 Task: Create a rule when a card is created in list name by me.
Action: Mouse pressed left at (437, 364)
Screenshot: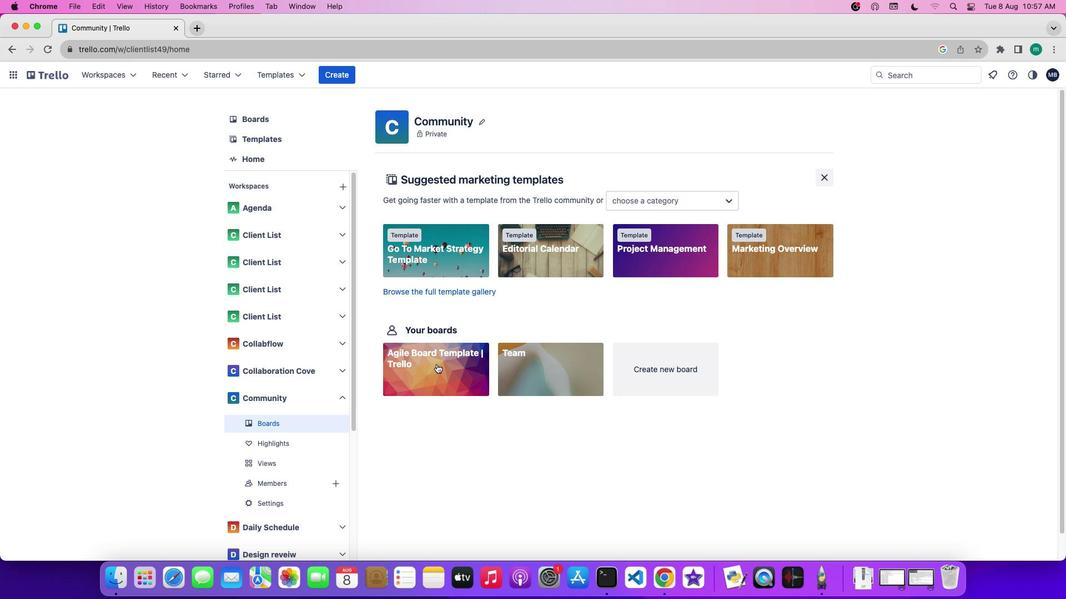 
Action: Mouse moved to (991, 247)
Screenshot: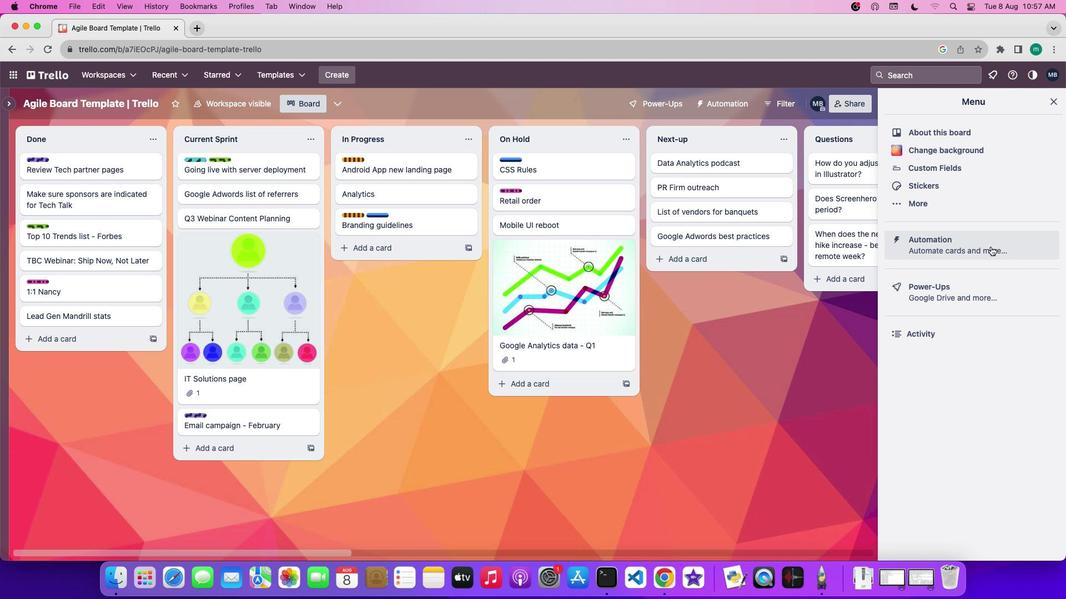 
Action: Mouse pressed left at (991, 247)
Screenshot: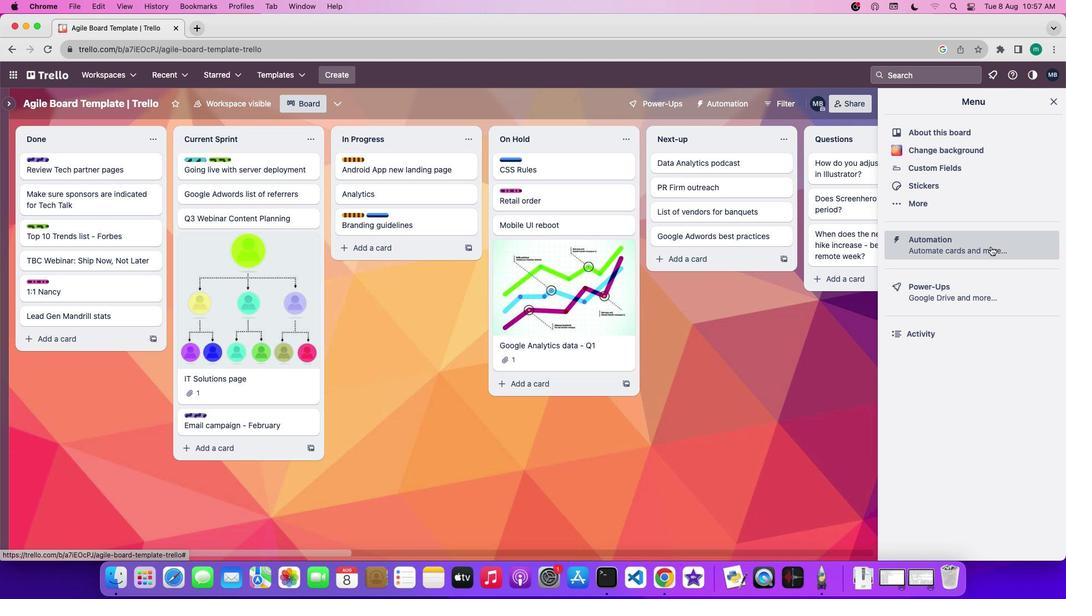 
Action: Mouse moved to (86, 201)
Screenshot: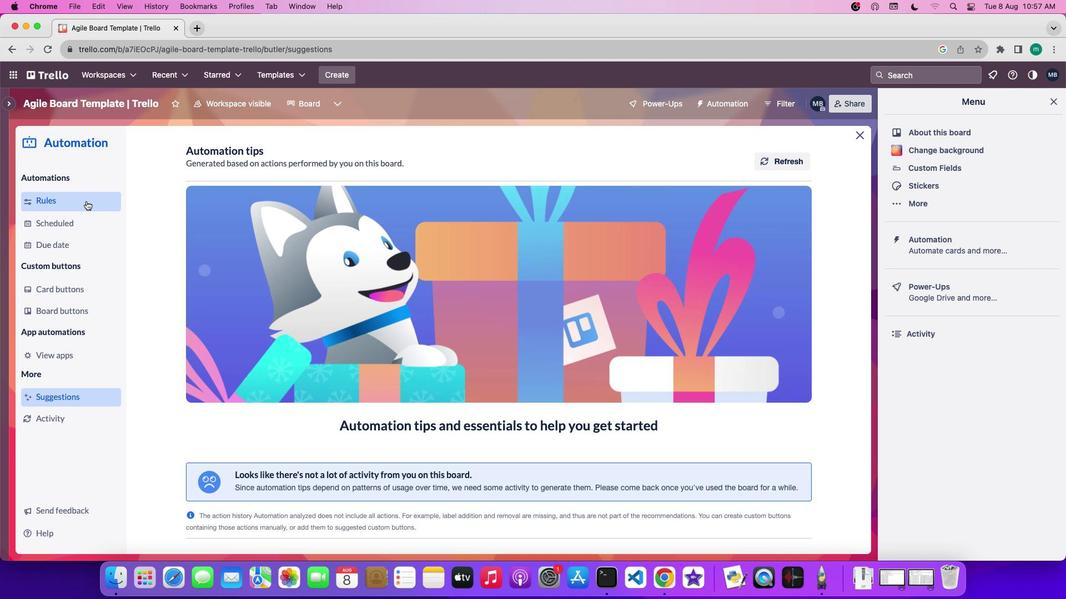 
Action: Mouse pressed left at (86, 201)
Screenshot: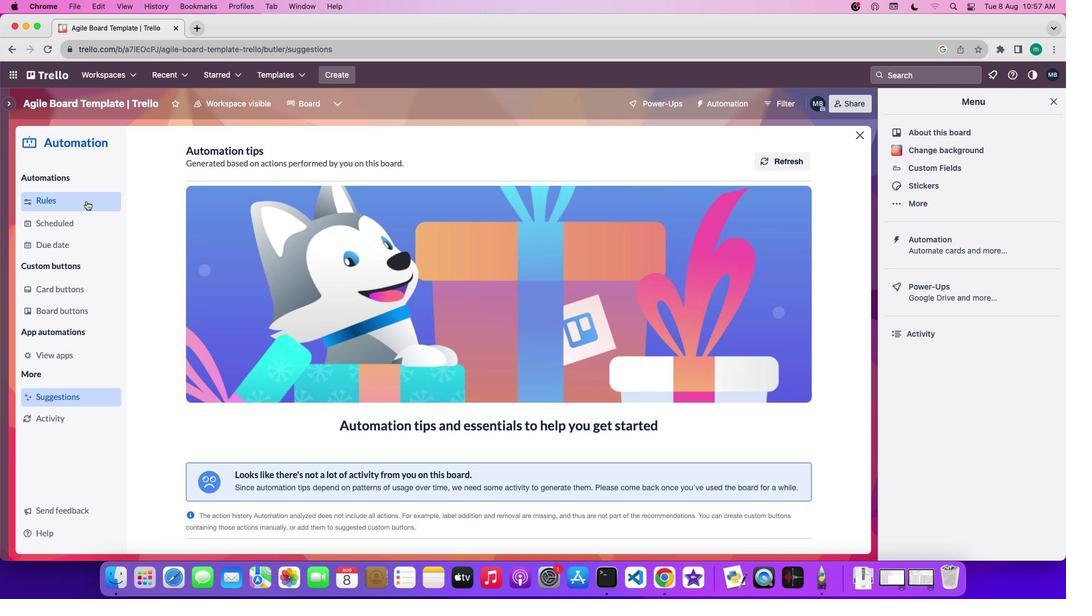 
Action: Mouse moved to (694, 156)
Screenshot: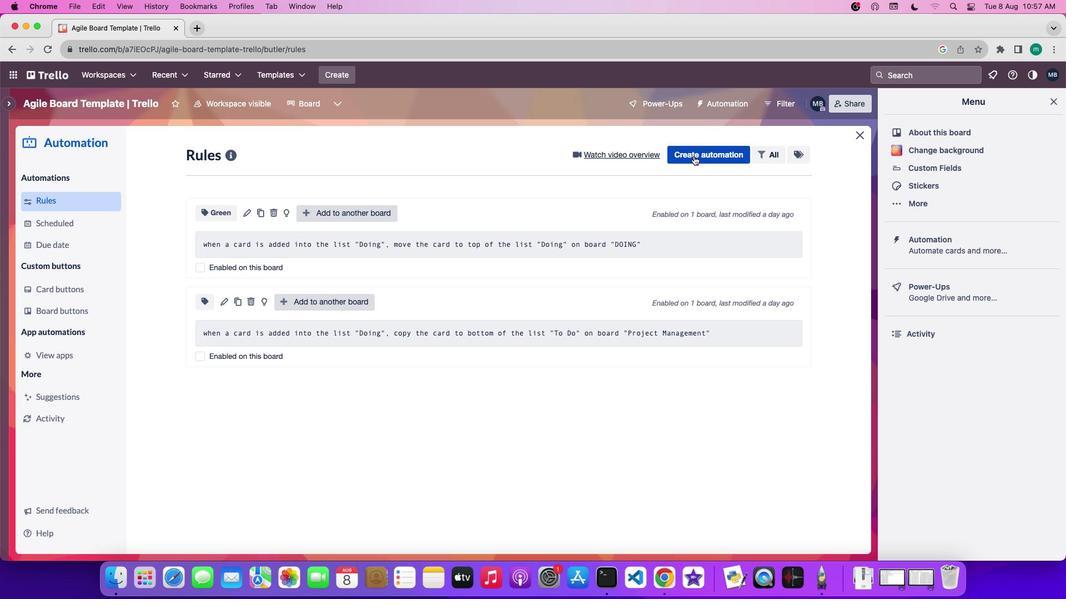 
Action: Mouse pressed left at (694, 156)
Screenshot: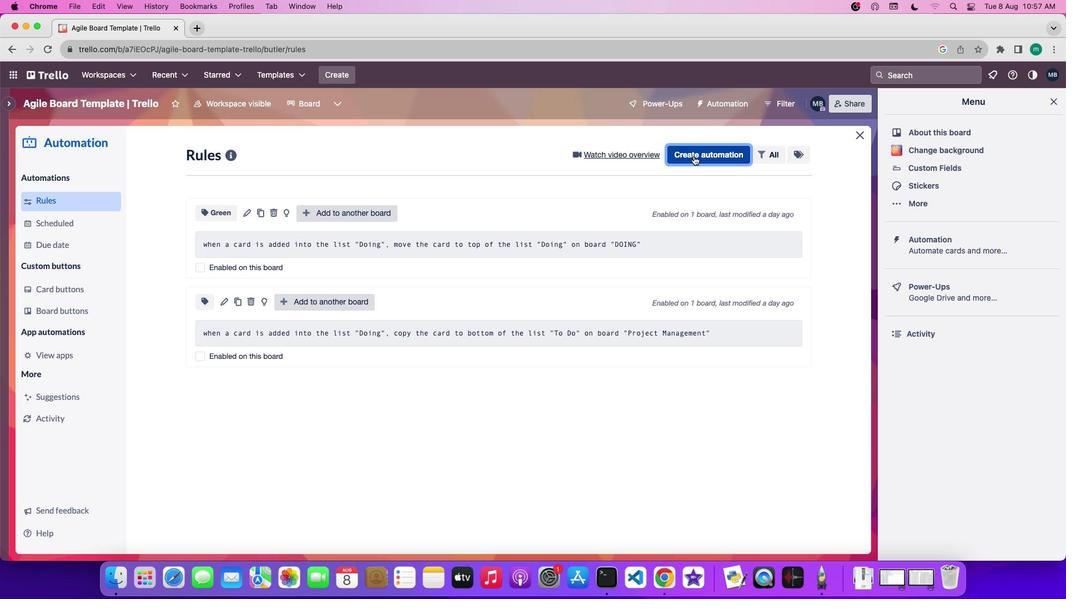 
Action: Mouse moved to (621, 313)
Screenshot: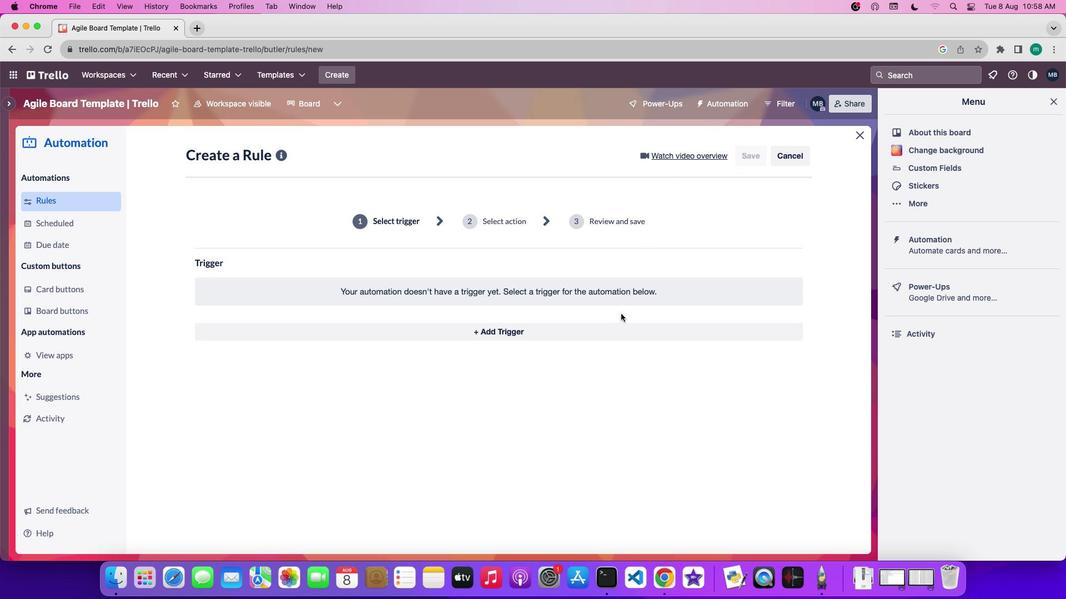 
Action: Key pressed '`'
Screenshot: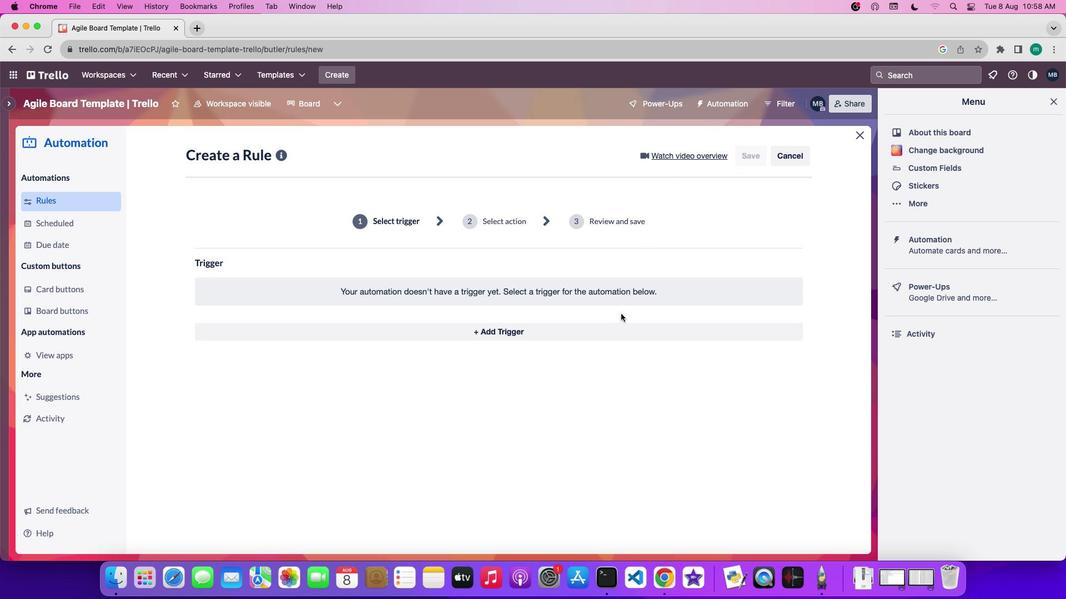 
Action: Mouse moved to (612, 329)
Screenshot: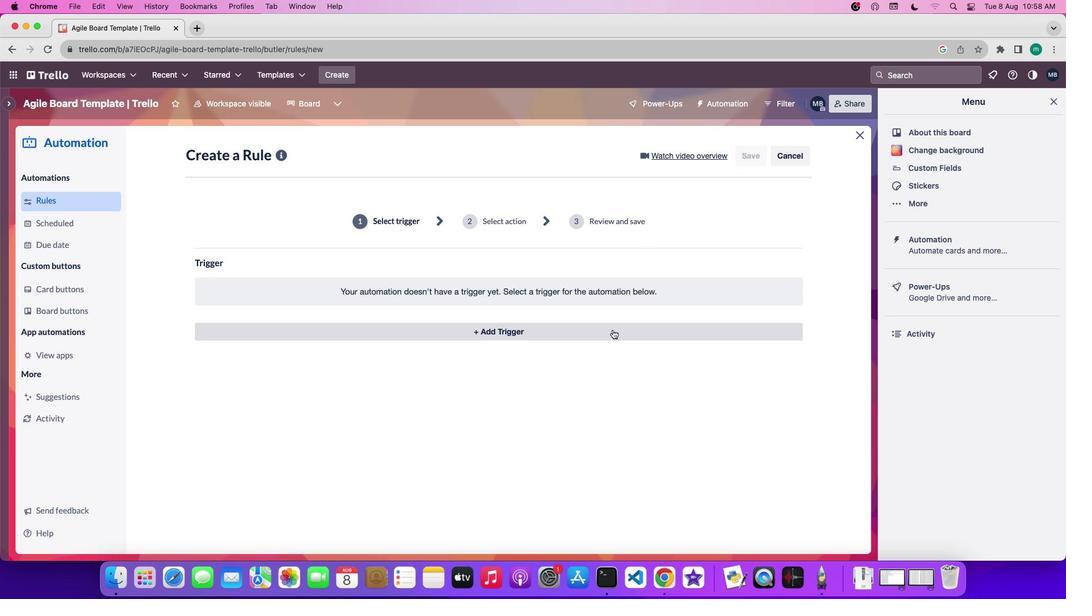 
Action: Mouse pressed left at (612, 329)
Screenshot: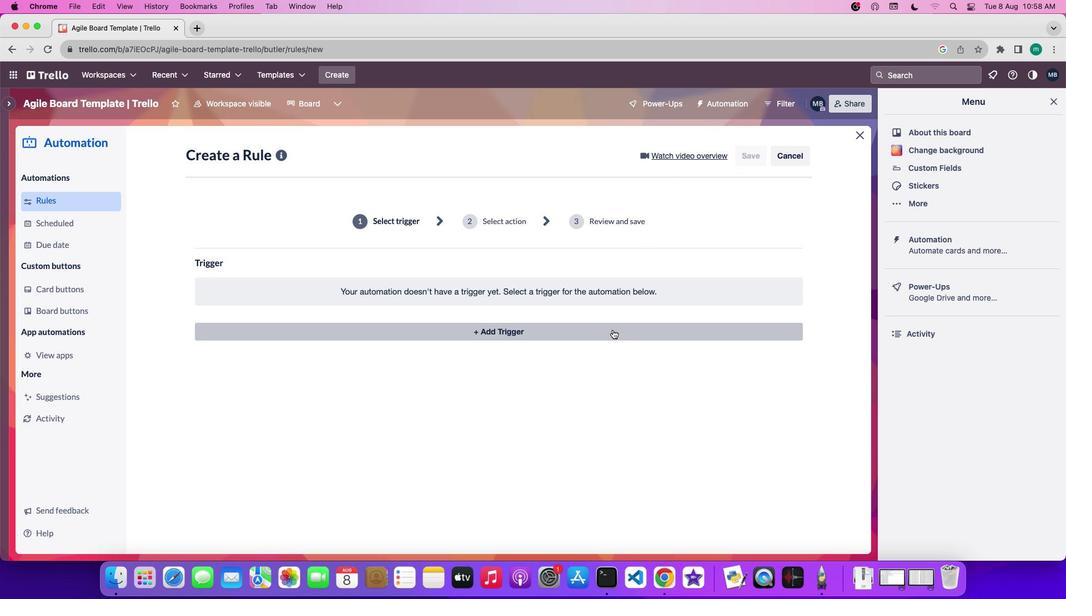 
Action: Mouse moved to (531, 384)
Screenshot: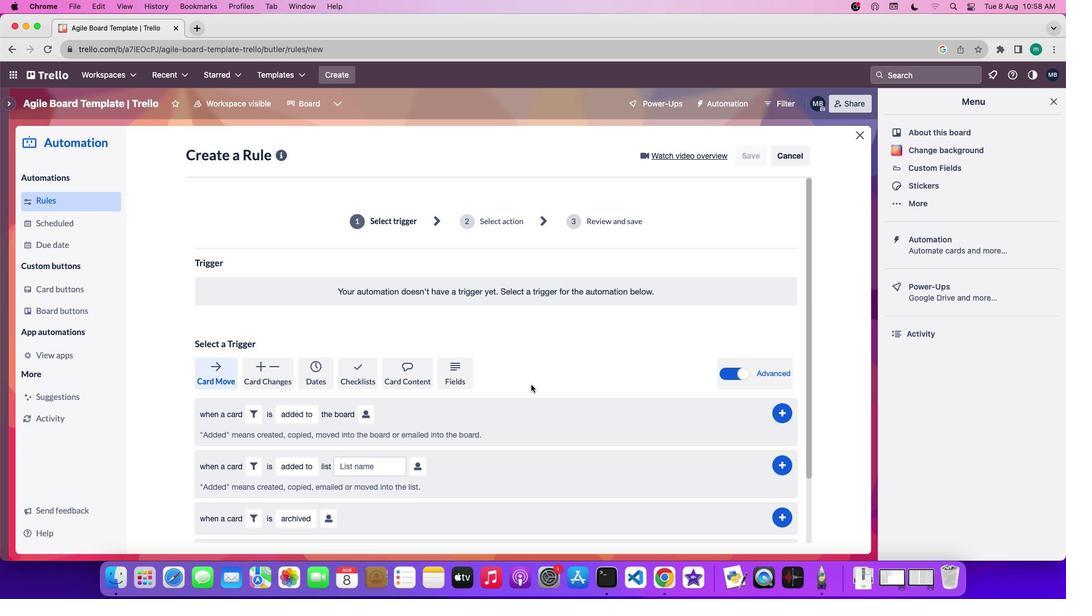 
Action: Mouse scrolled (531, 384) with delta (0, 0)
Screenshot: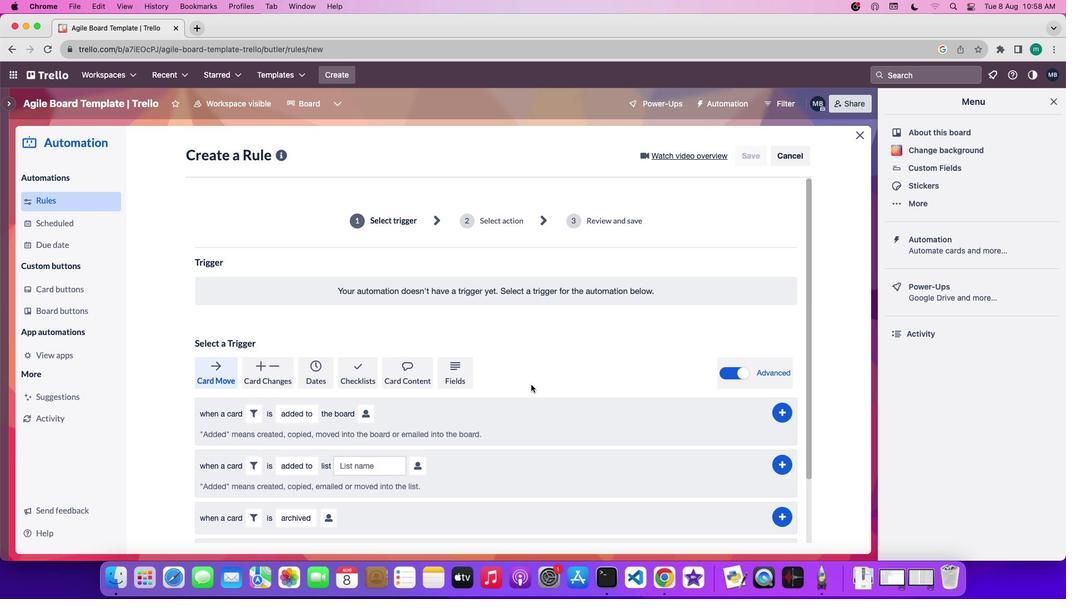 
Action: Mouse scrolled (531, 384) with delta (0, 0)
Screenshot: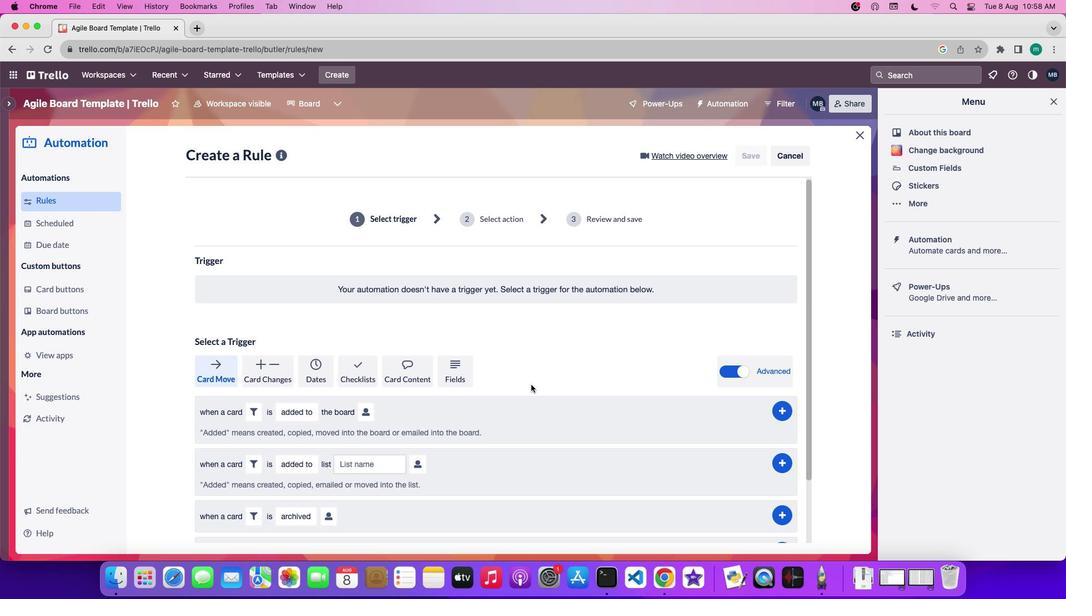 
Action: Mouse scrolled (531, 384) with delta (0, 0)
Screenshot: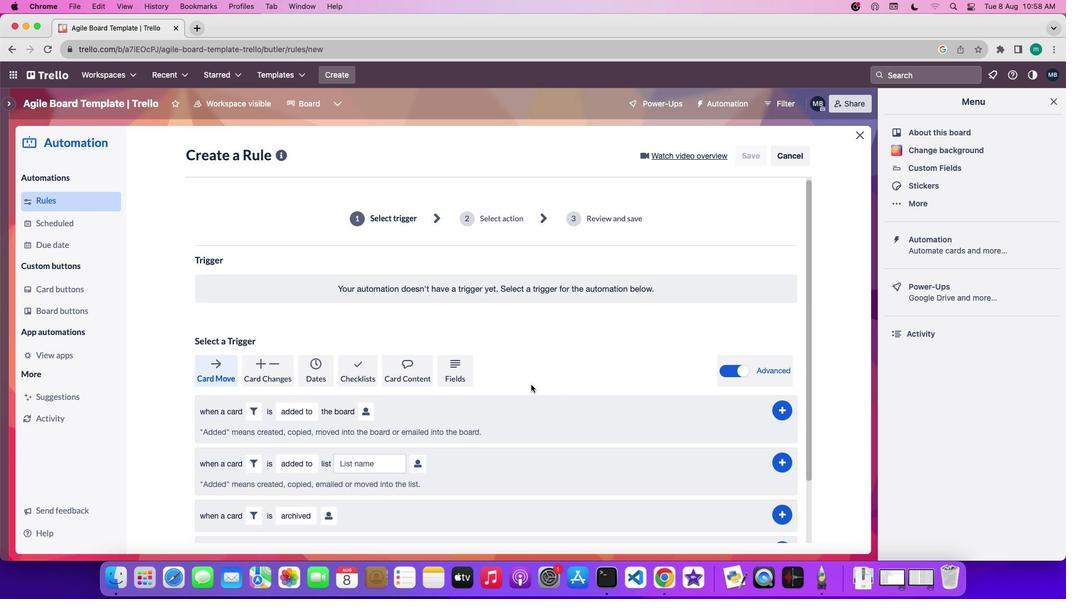 
Action: Mouse moved to (315, 443)
Screenshot: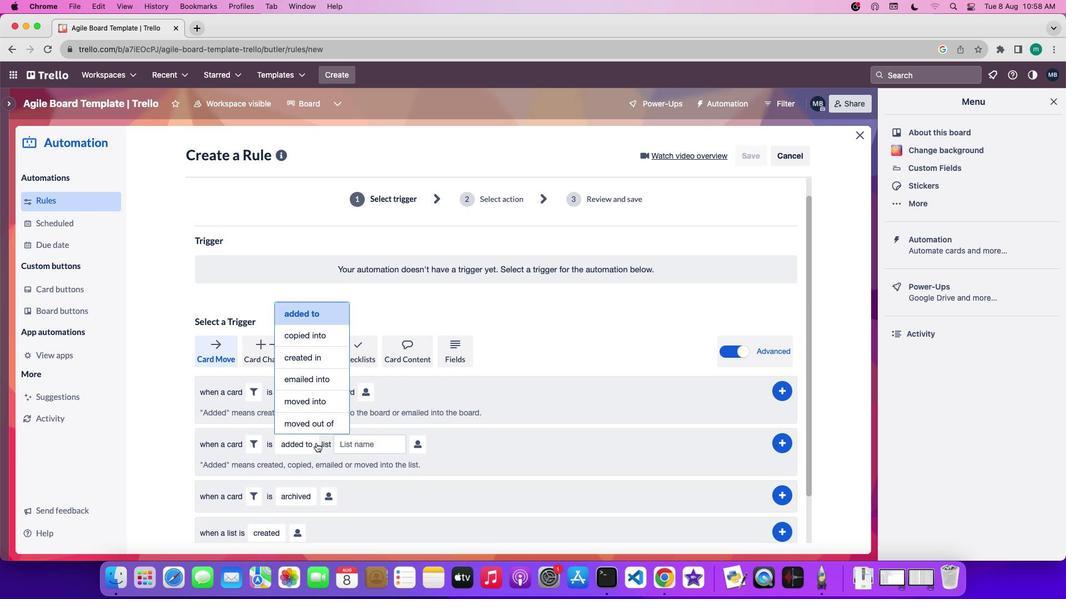 
Action: Mouse scrolled (315, 443) with delta (0, 0)
Screenshot: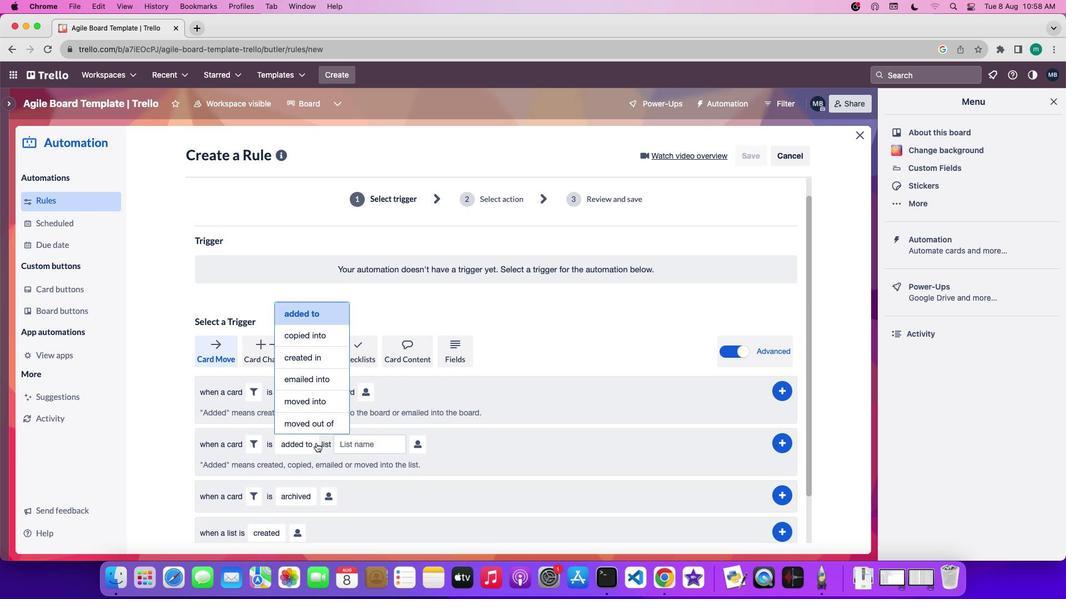 
Action: Mouse moved to (316, 443)
Screenshot: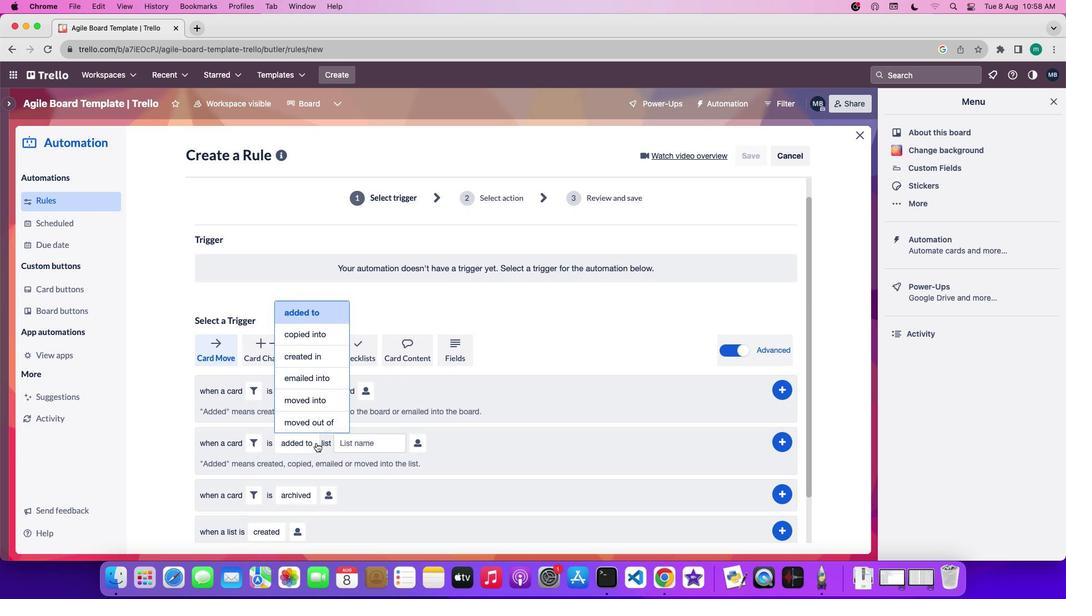 
Action: Mouse scrolled (316, 443) with delta (0, 0)
Screenshot: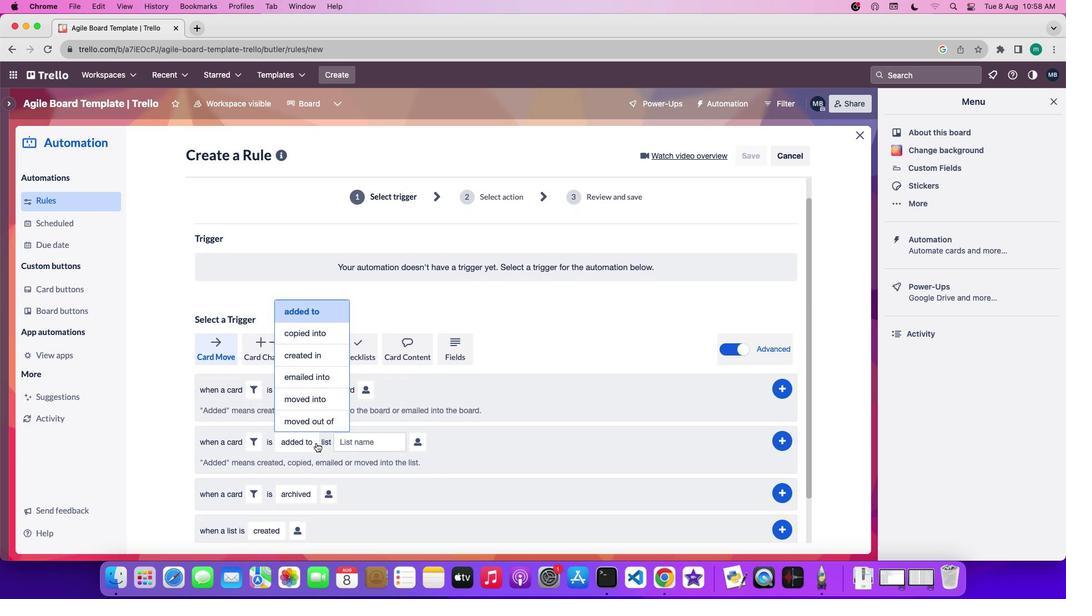 
Action: Mouse moved to (316, 443)
Screenshot: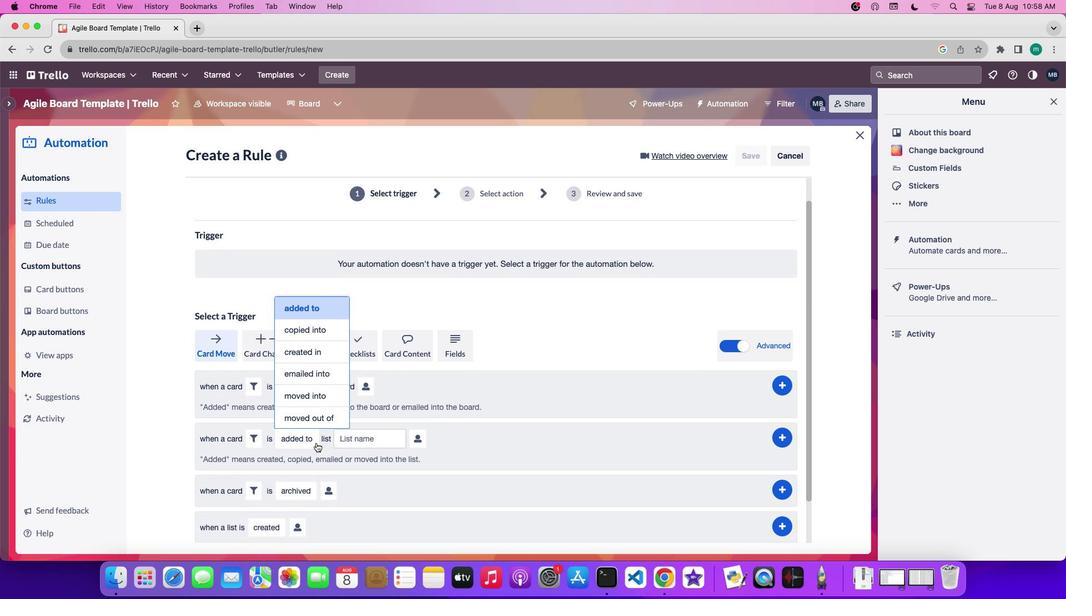 
Action: Mouse scrolled (316, 443) with delta (0, 0)
Screenshot: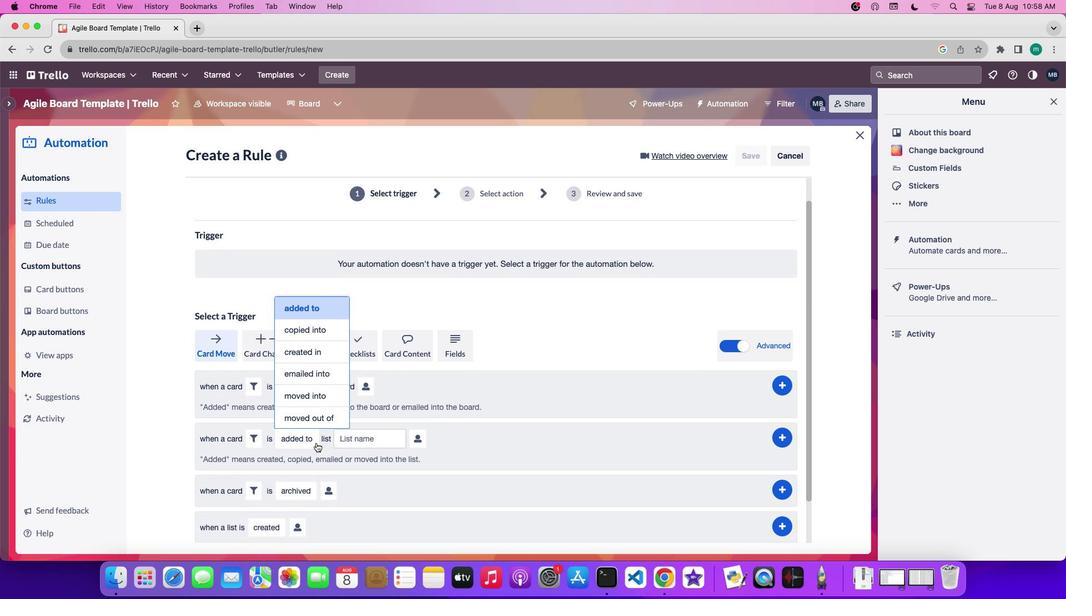 
Action: Mouse moved to (282, 417)
Screenshot: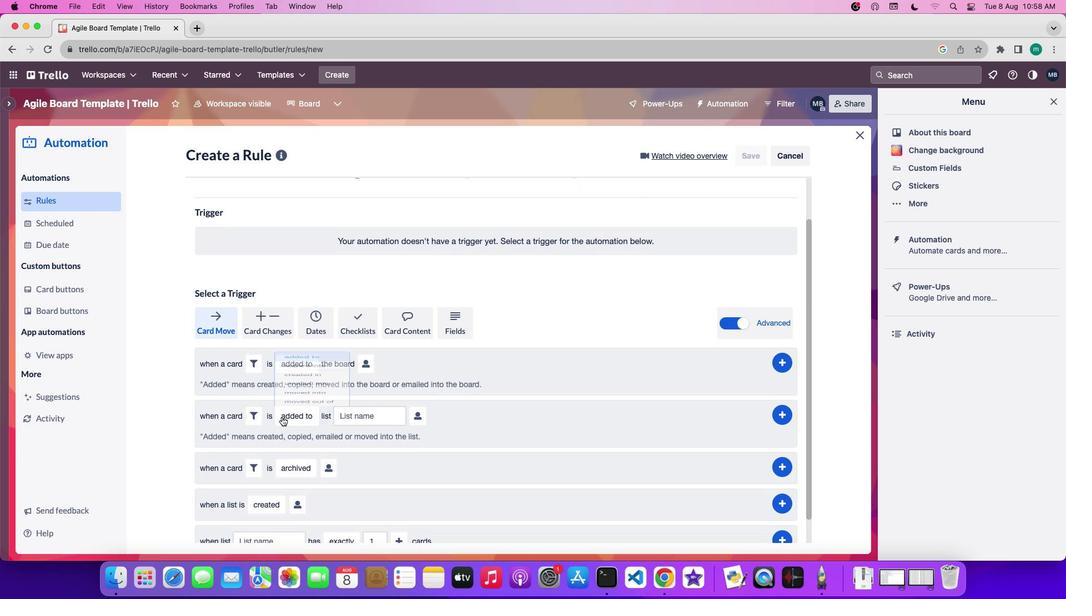 
Action: Mouse pressed left at (282, 417)
Screenshot: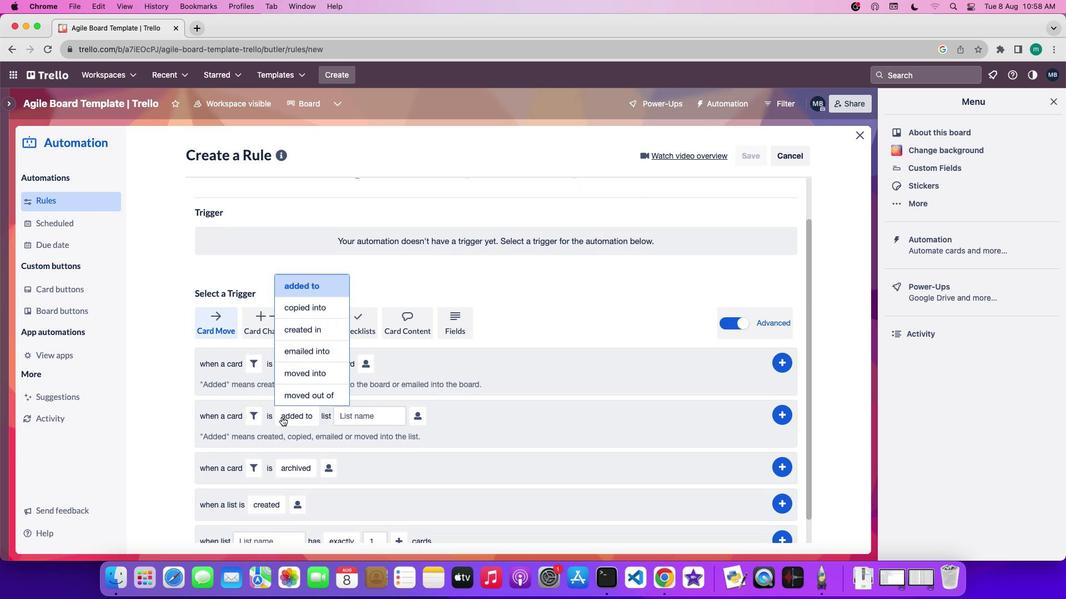 
Action: Mouse moved to (329, 326)
Screenshot: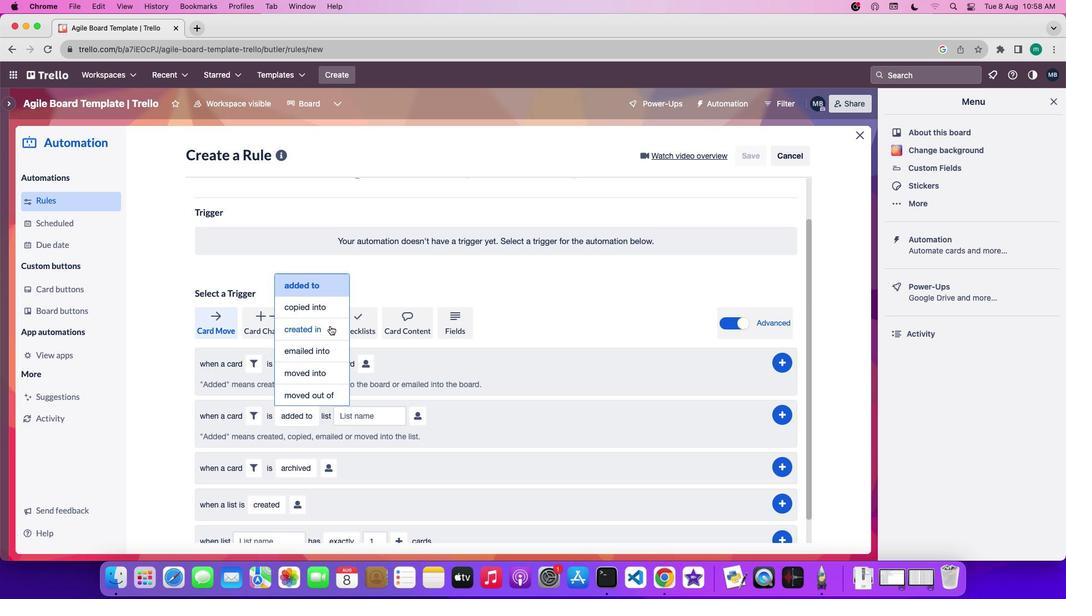 
Action: Mouse pressed left at (329, 326)
Screenshot: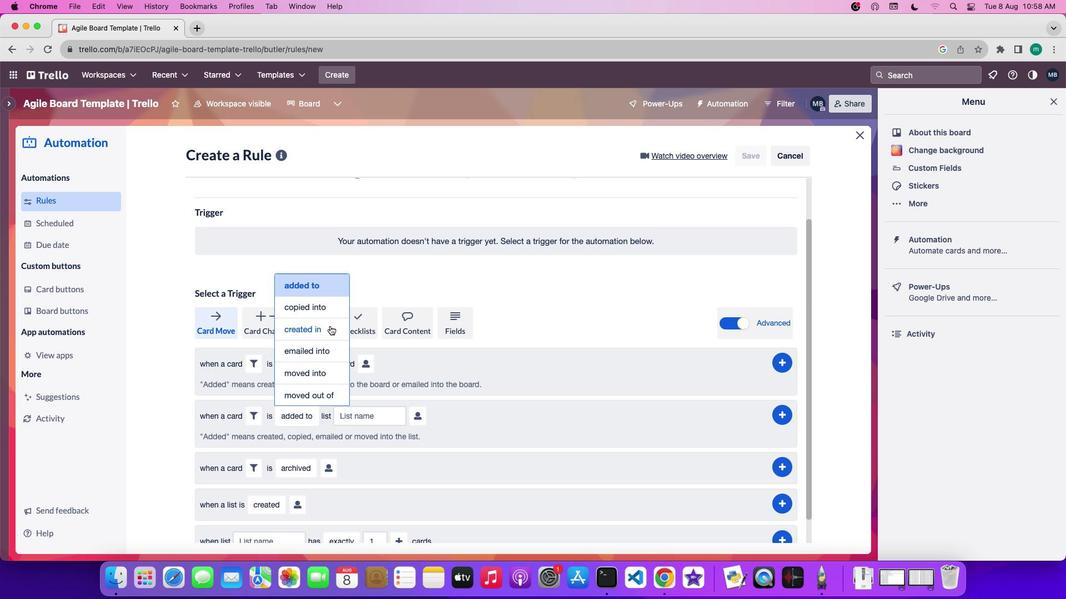 
Action: Mouse moved to (372, 414)
Screenshot: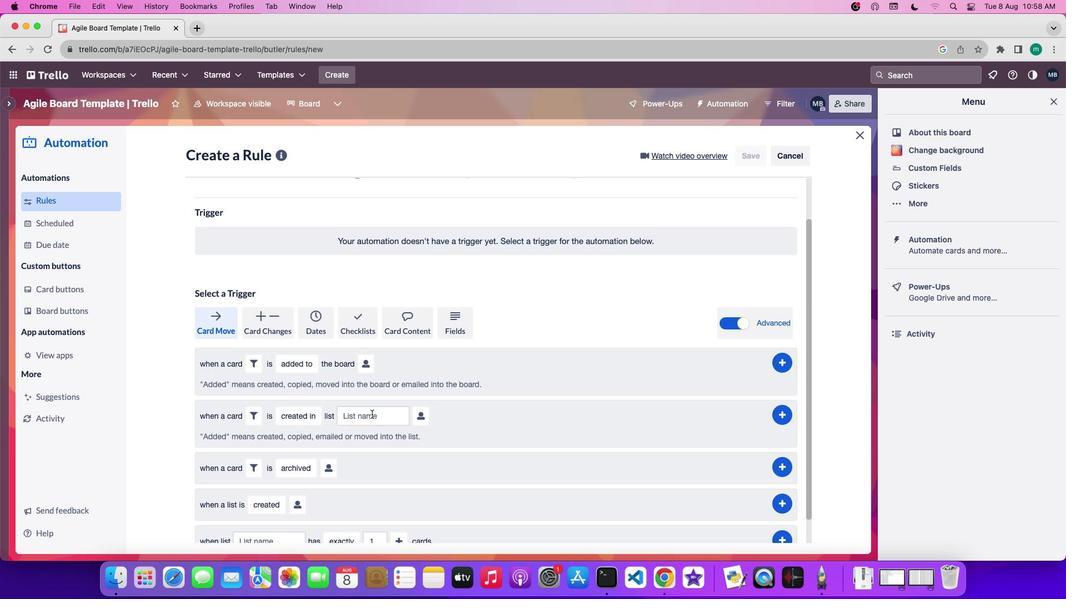 
Action: Mouse pressed left at (372, 414)
Screenshot: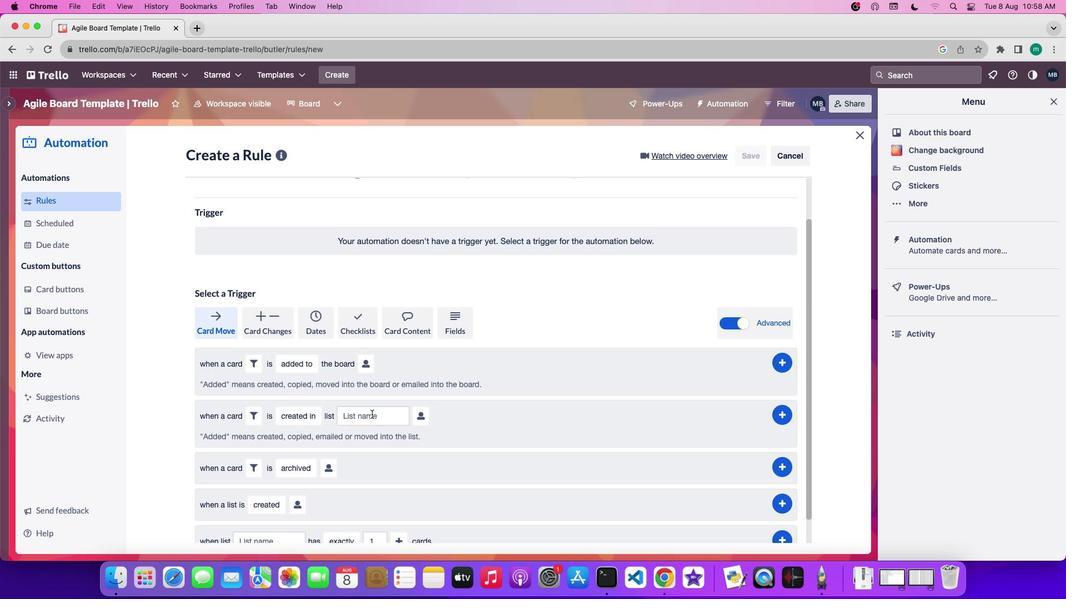 
Action: Key pressed 'n''a''m''e'
Screenshot: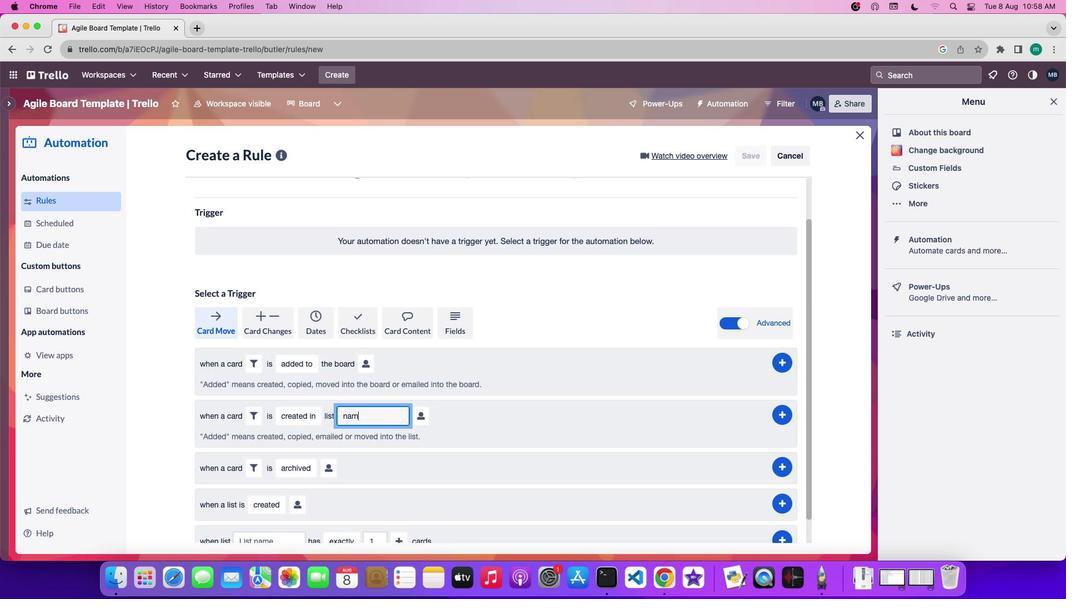 
Action: Mouse moved to (428, 414)
Screenshot: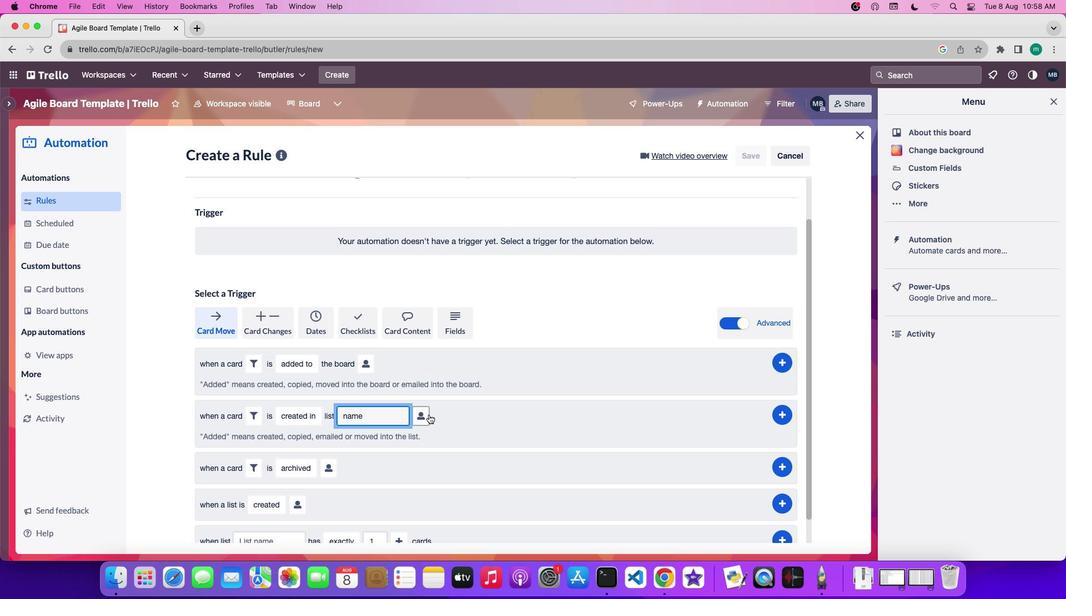 
Action: Mouse pressed left at (428, 414)
Screenshot: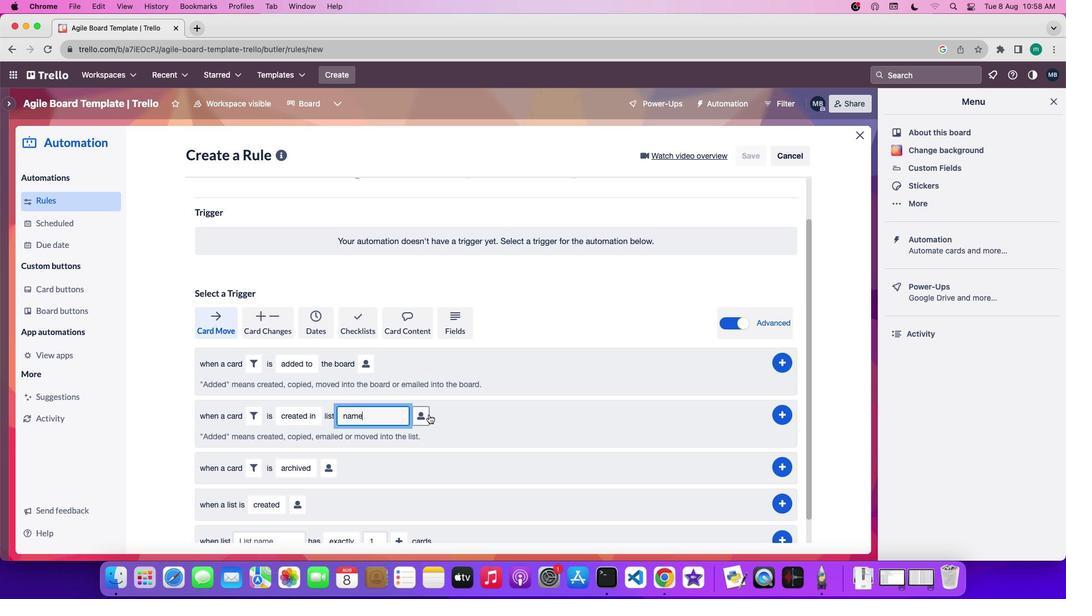 
Action: Mouse moved to (608, 482)
Screenshot: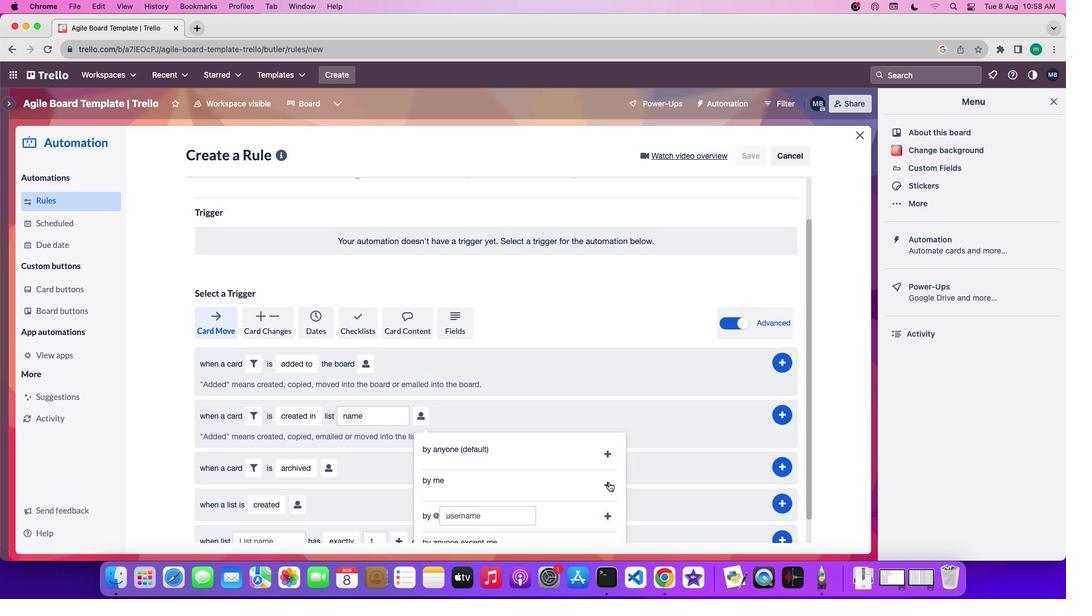 
Action: Mouse pressed left at (608, 482)
Screenshot: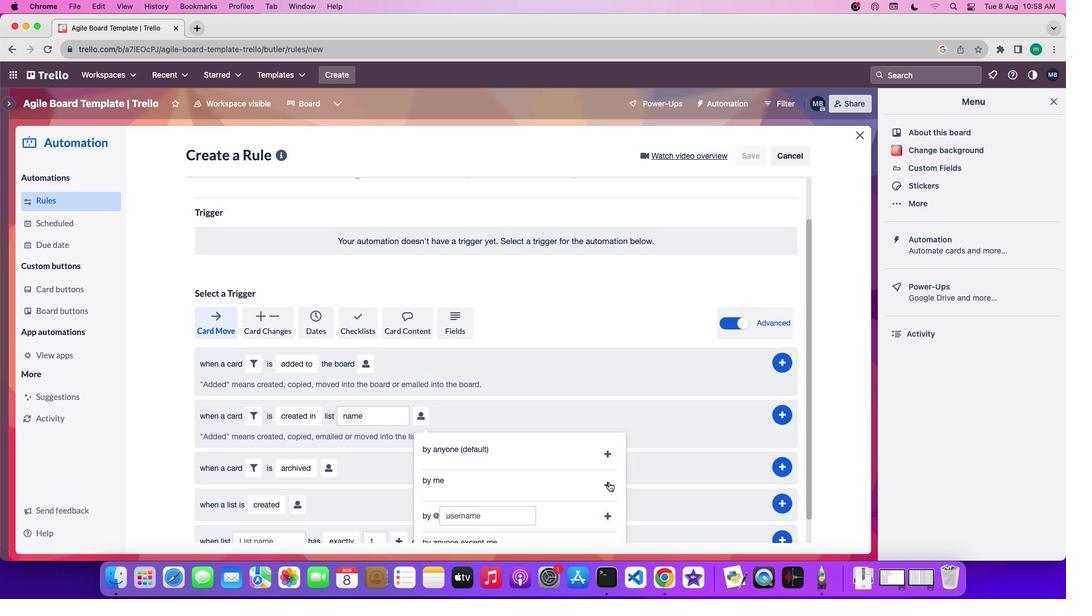 
Action: Mouse moved to (782, 407)
Screenshot: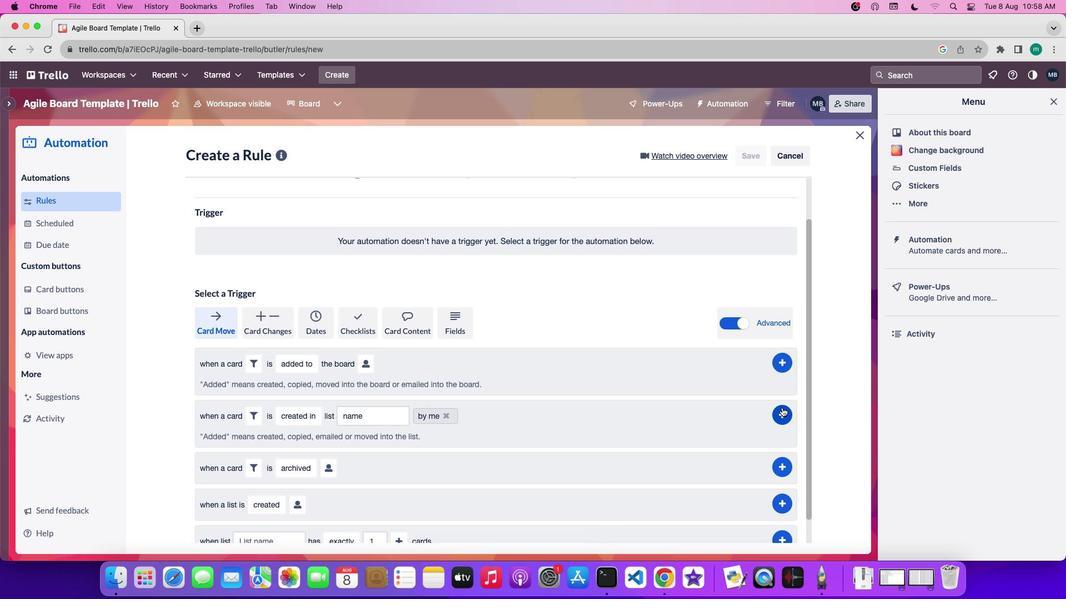 
Action: Mouse pressed left at (782, 407)
Screenshot: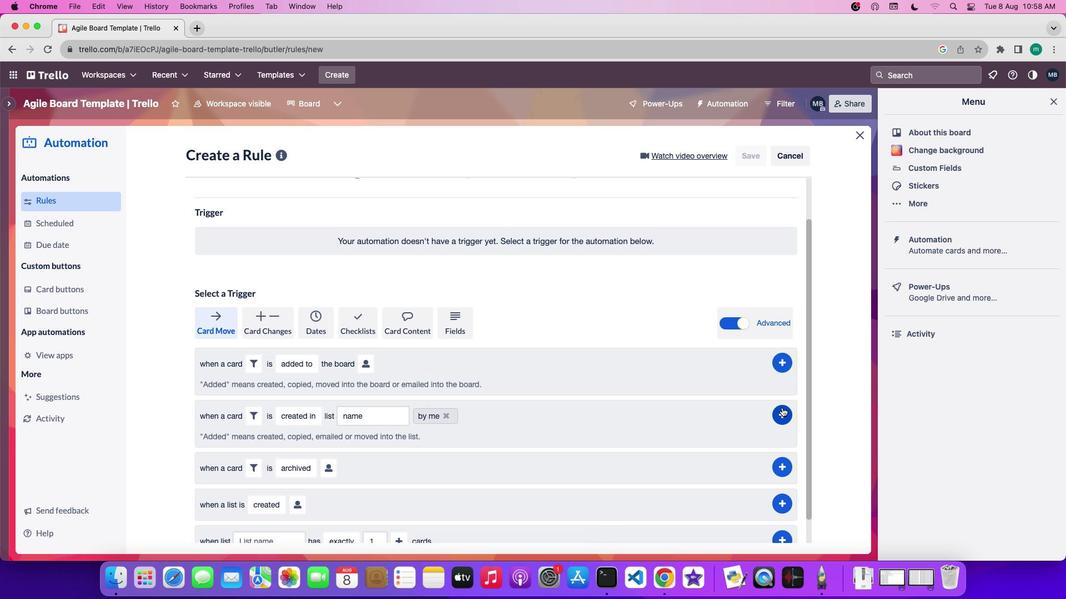 
